 Task: Create a due date automation trigger when advanced on, on the tuesday of the week a card is due add fields with custom field "Resume" set to a number greater than 1 and lower or equal to 10 at 11:00 AM.
Action: Mouse moved to (1029, 79)
Screenshot: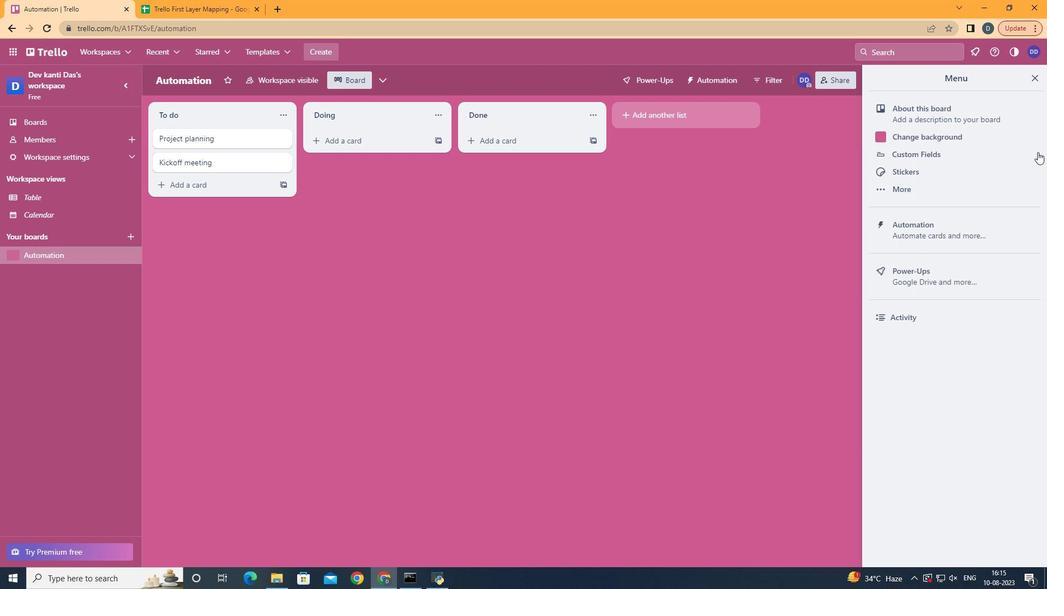 
Action: Mouse pressed left at (1029, 79)
Screenshot: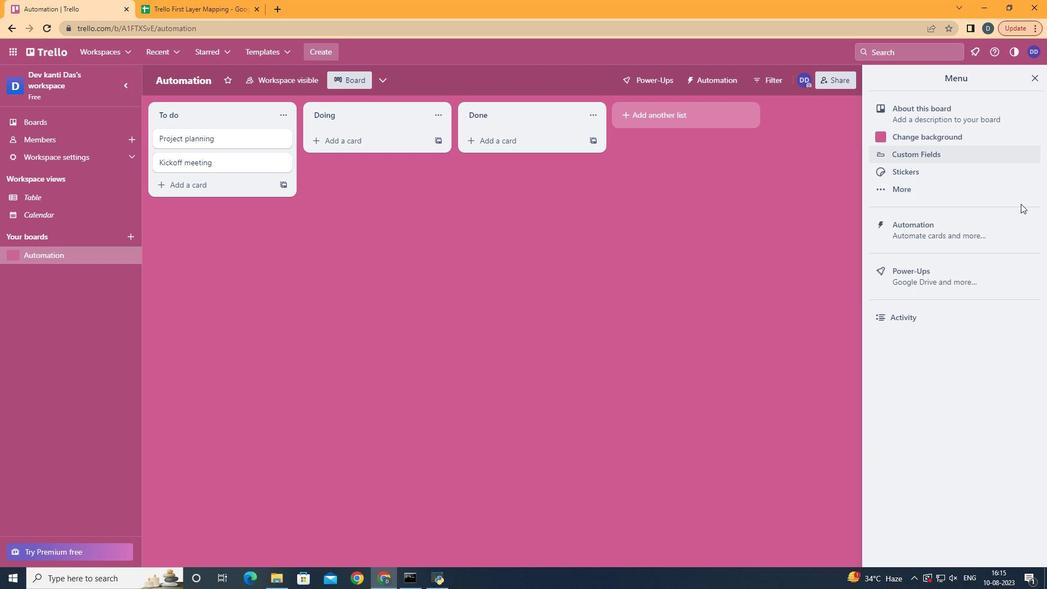 
Action: Mouse moved to (1001, 224)
Screenshot: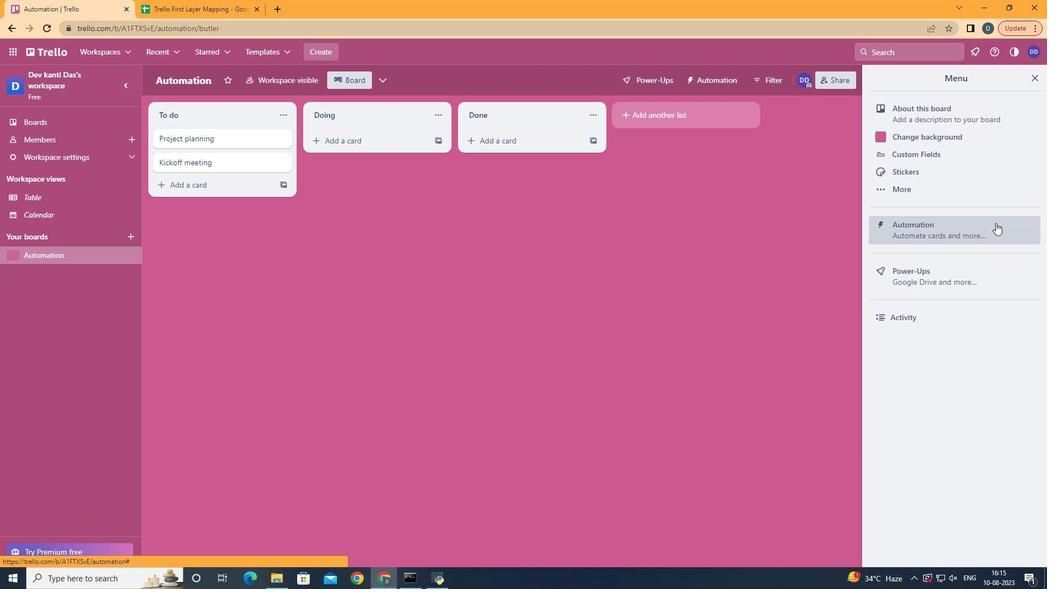 
Action: Mouse pressed left at (1001, 224)
Screenshot: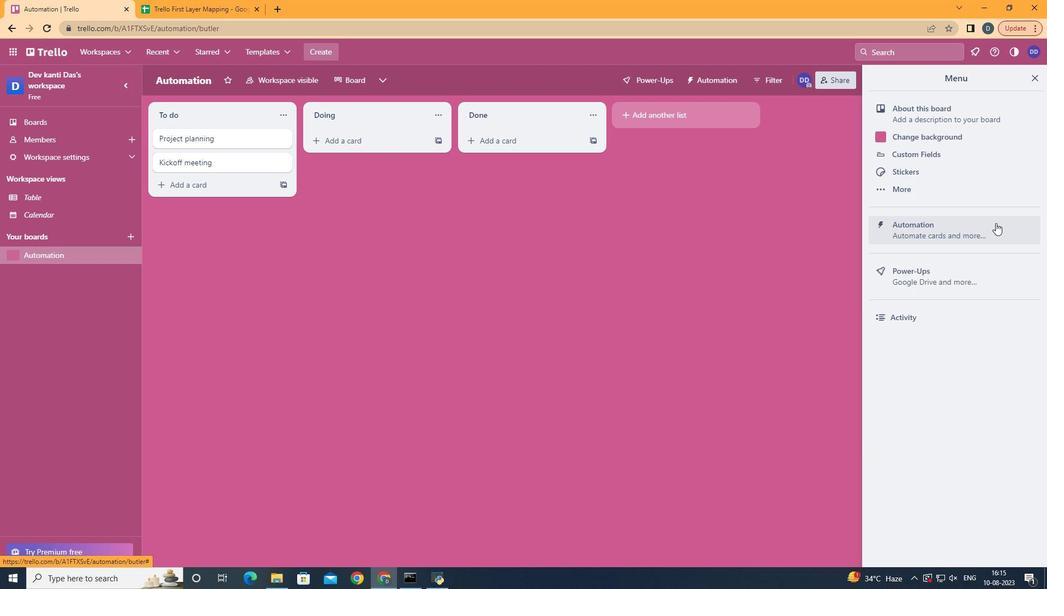 
Action: Mouse moved to (209, 223)
Screenshot: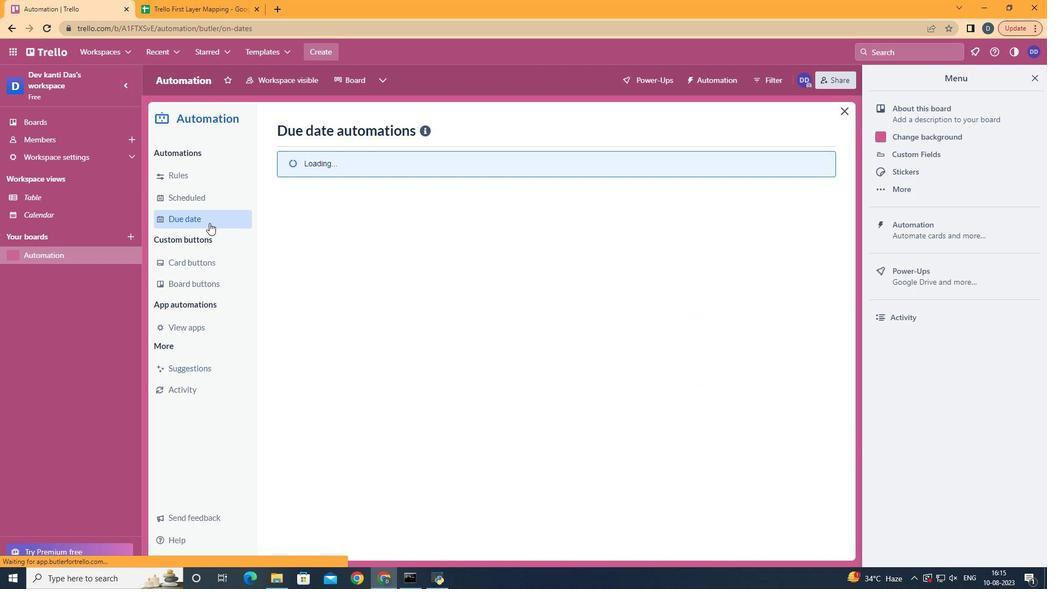 
Action: Mouse pressed left at (209, 223)
Screenshot: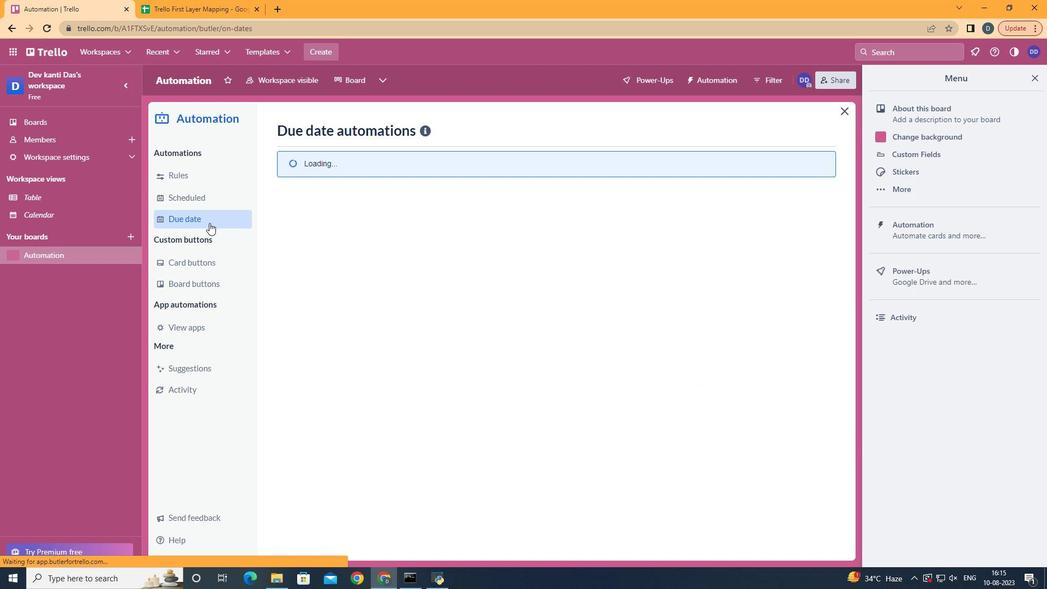 
Action: Mouse moved to (762, 129)
Screenshot: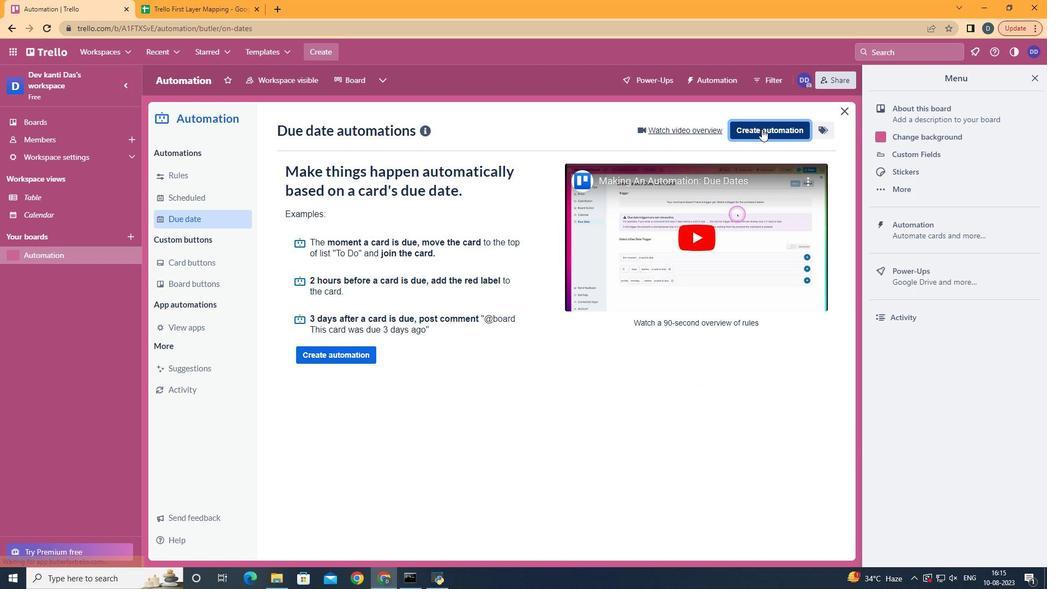 
Action: Mouse pressed left at (762, 129)
Screenshot: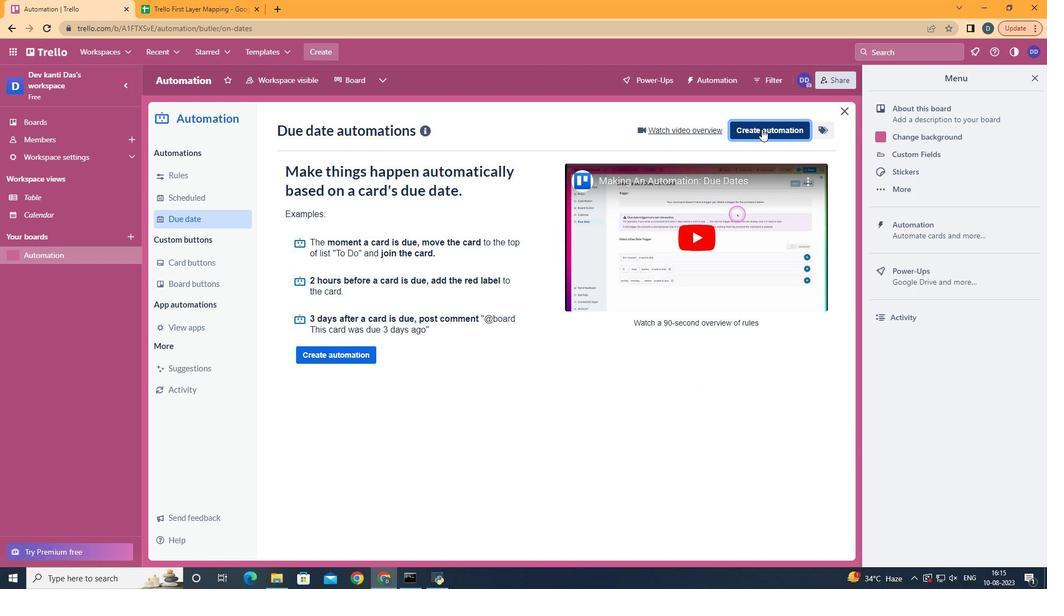 
Action: Mouse moved to (567, 238)
Screenshot: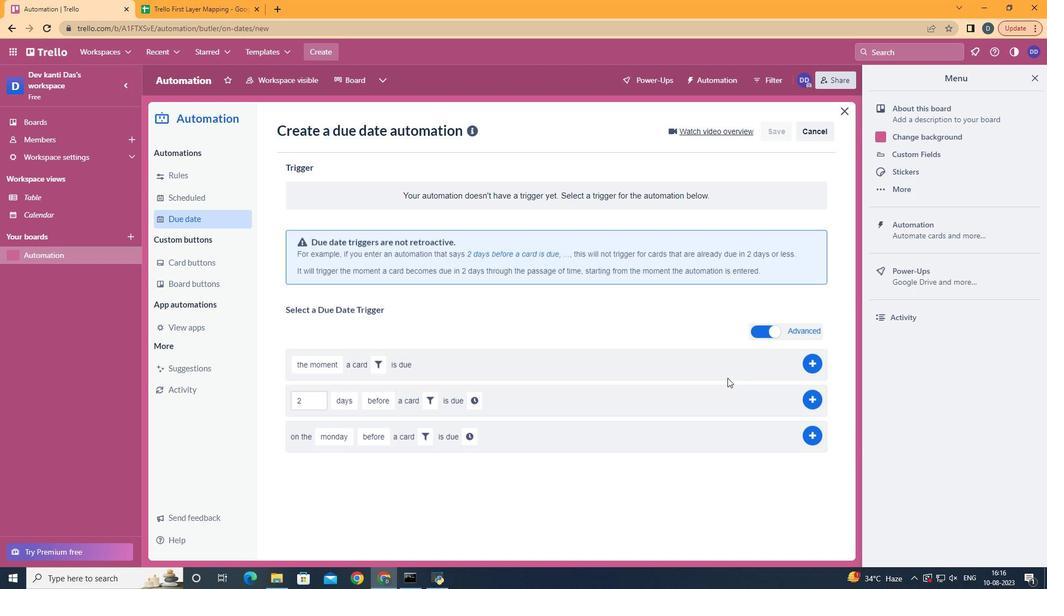 
Action: Mouse pressed left at (567, 238)
Screenshot: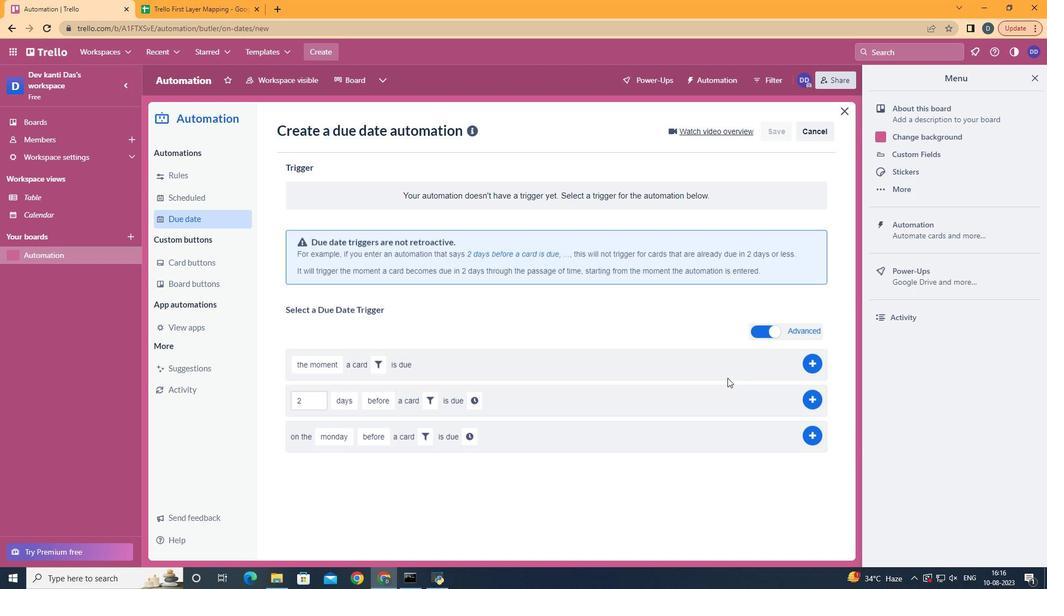 
Action: Mouse moved to (350, 306)
Screenshot: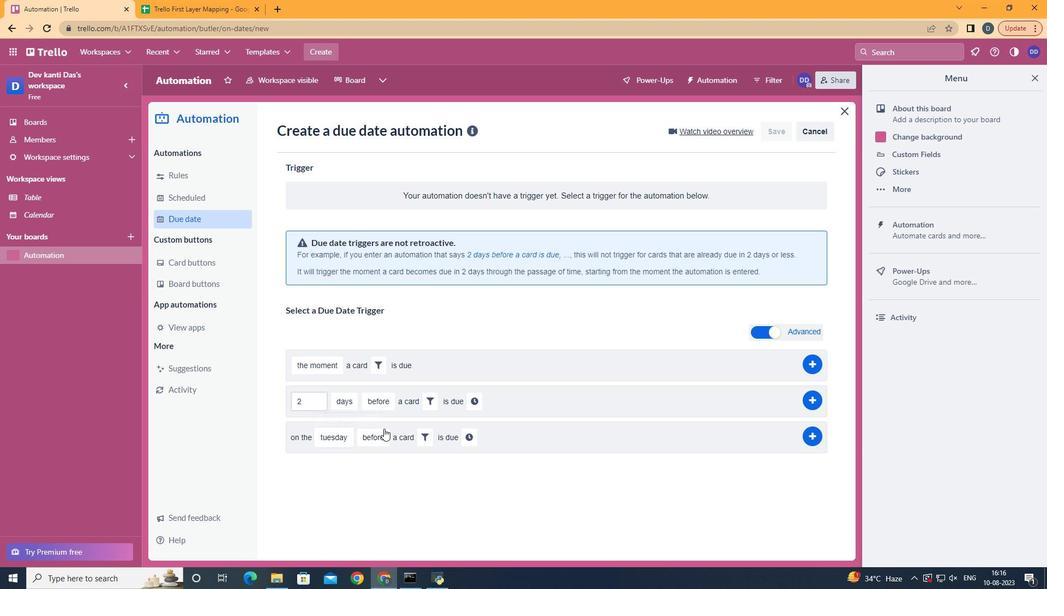 
Action: Mouse pressed left at (350, 306)
Screenshot: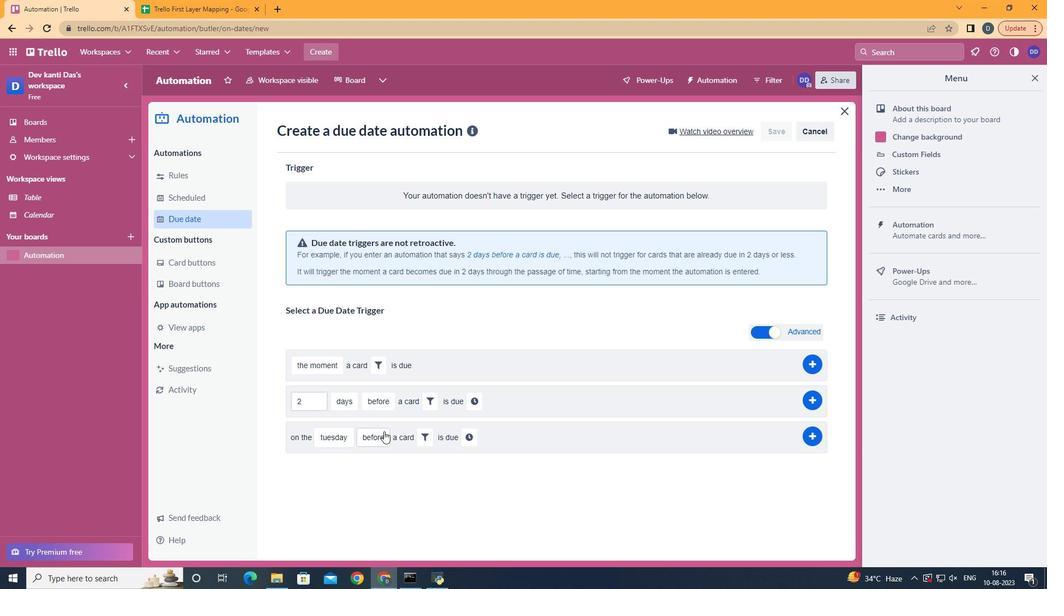 
Action: Mouse moved to (396, 495)
Screenshot: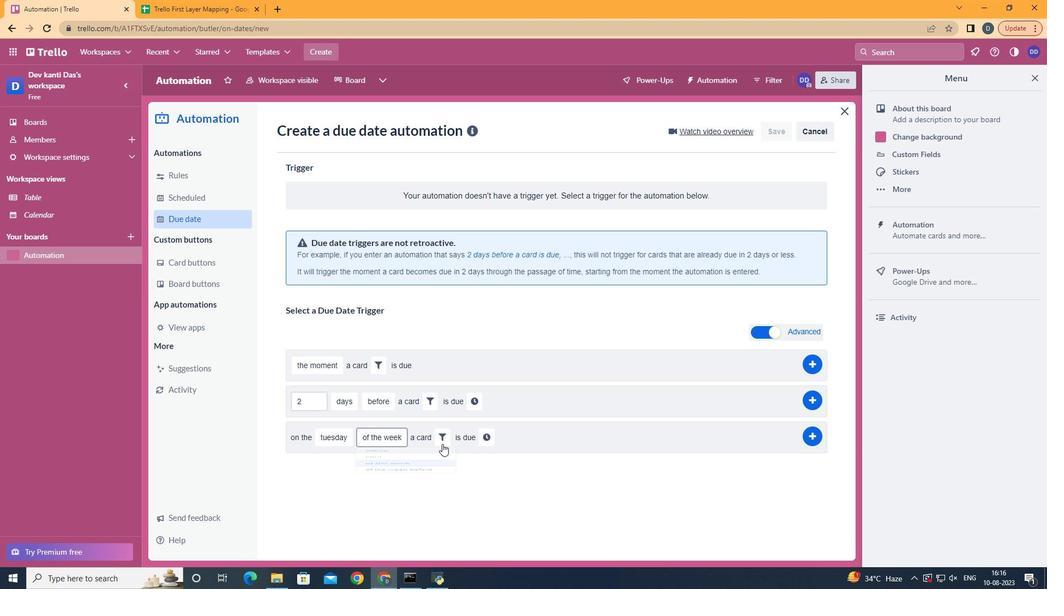 
Action: Mouse pressed left at (396, 495)
Screenshot: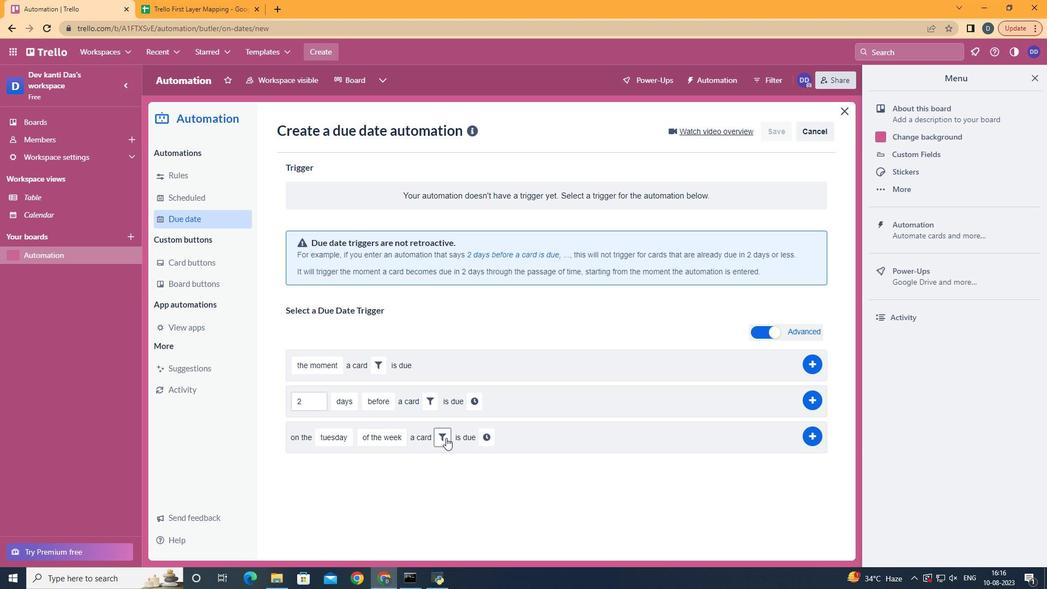 
Action: Mouse moved to (446, 438)
Screenshot: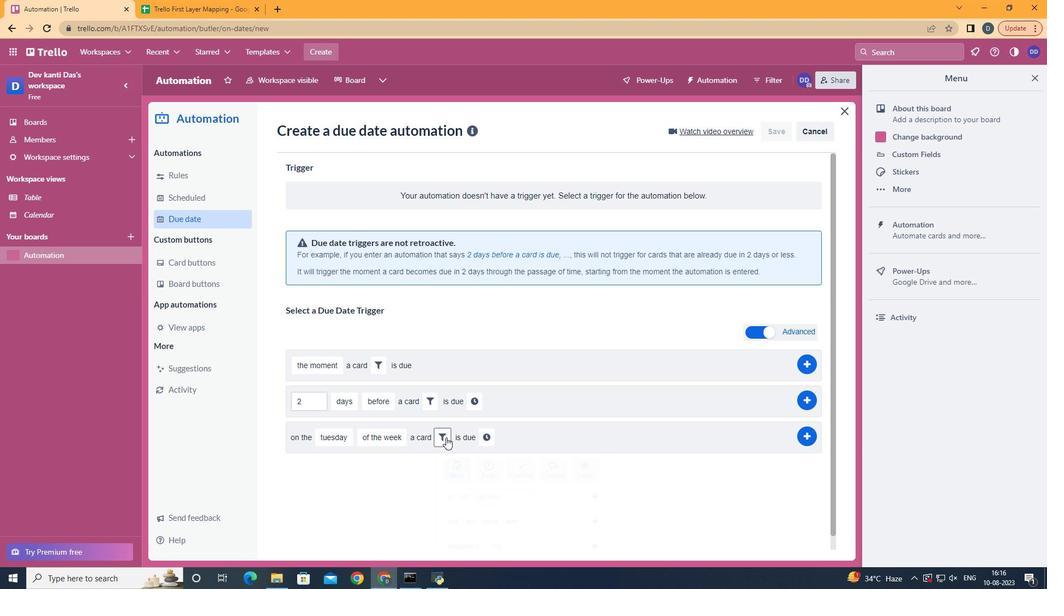
Action: Mouse pressed left at (446, 438)
Screenshot: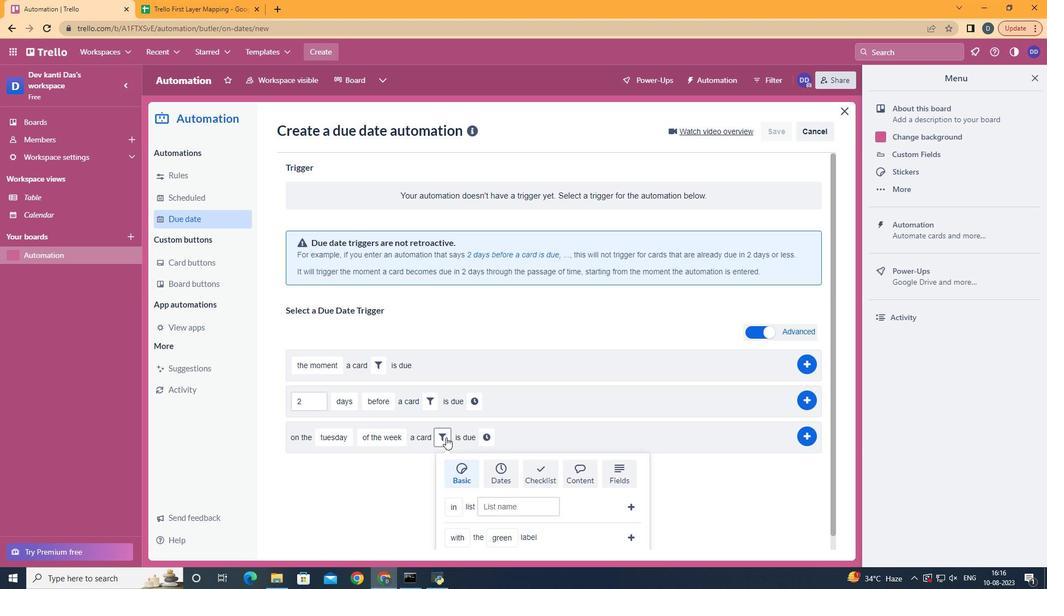 
Action: Mouse moved to (627, 469)
Screenshot: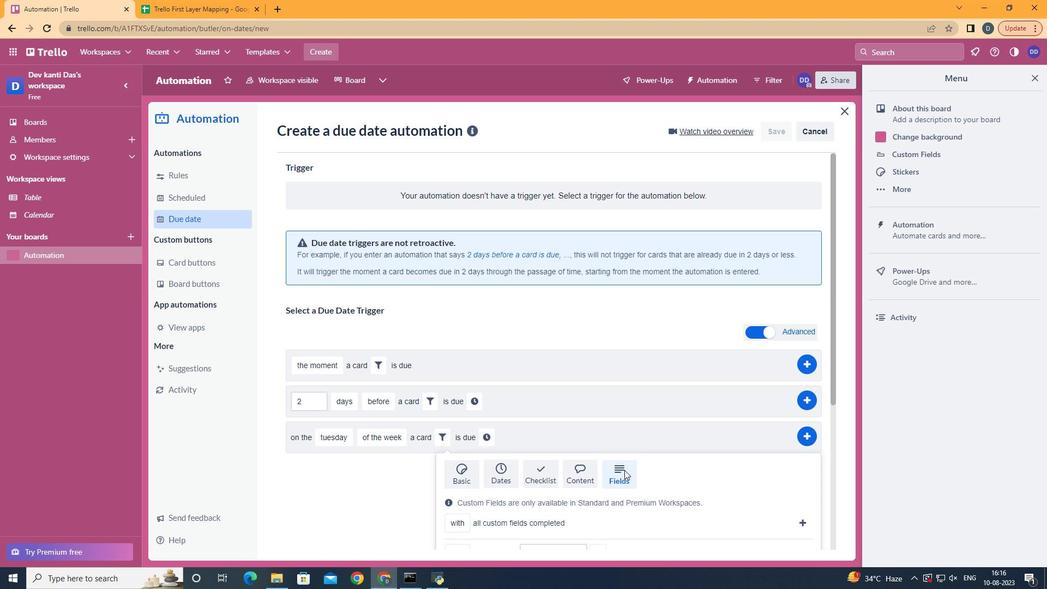 
Action: Mouse pressed left at (627, 469)
Screenshot: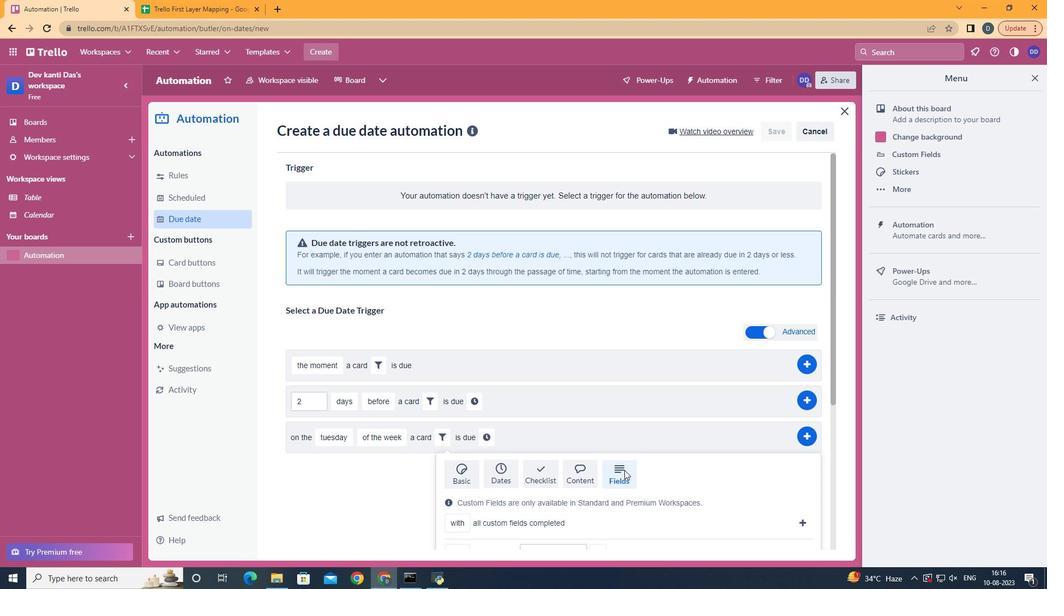 
Action: Mouse moved to (624, 470)
Screenshot: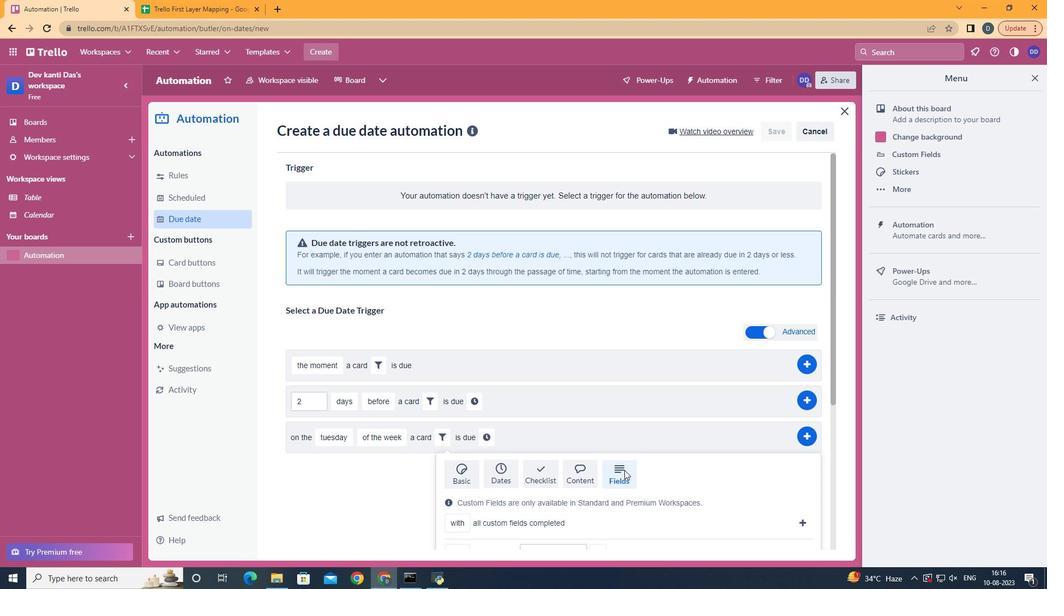 
Action: Mouse scrolled (624, 469) with delta (0, 0)
Screenshot: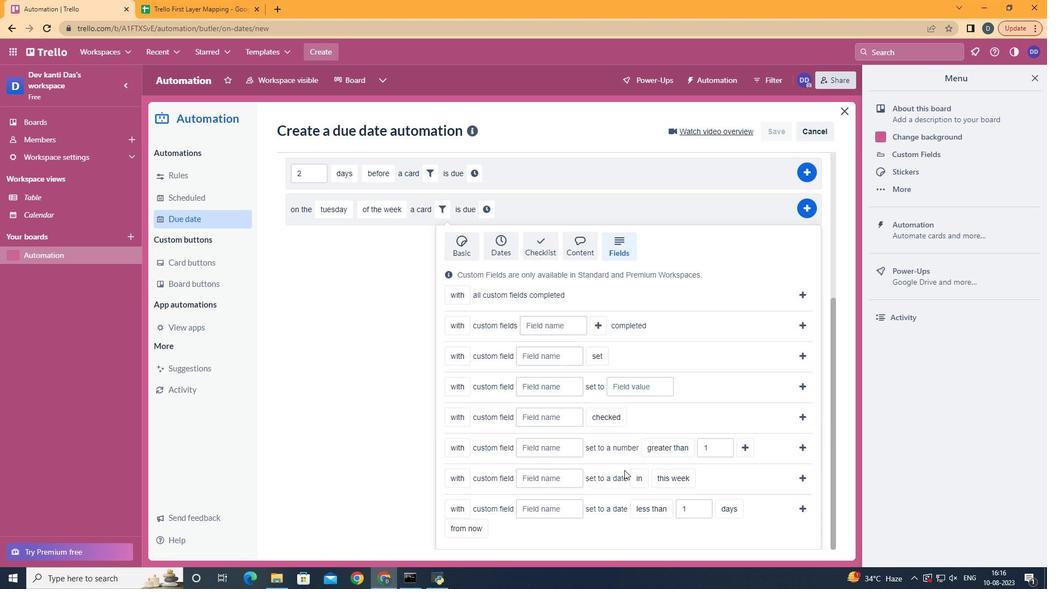 
Action: Mouse scrolled (624, 469) with delta (0, 0)
Screenshot: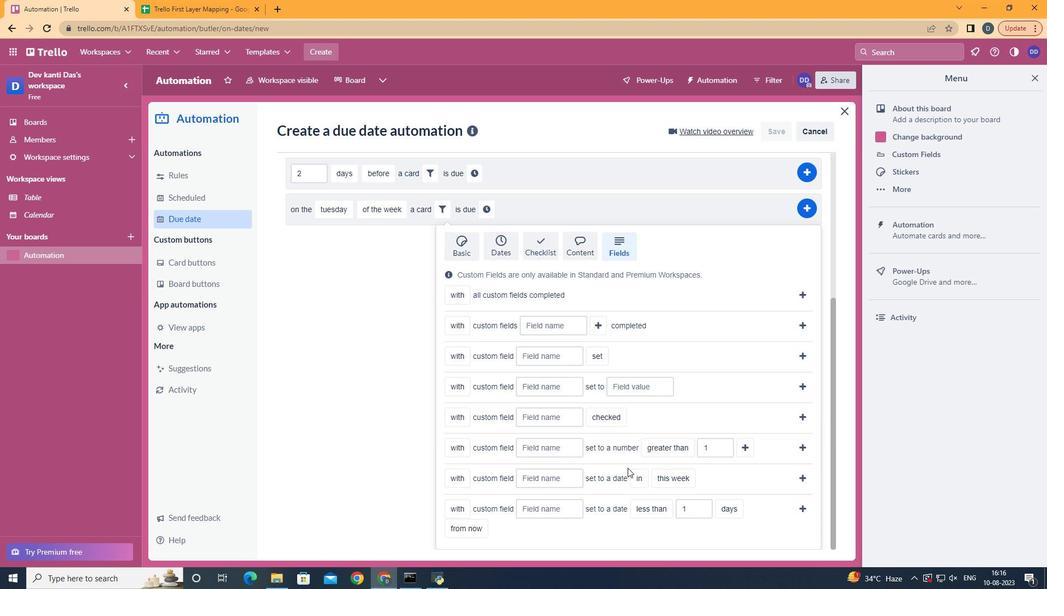 
Action: Mouse scrolled (624, 469) with delta (0, 0)
Screenshot: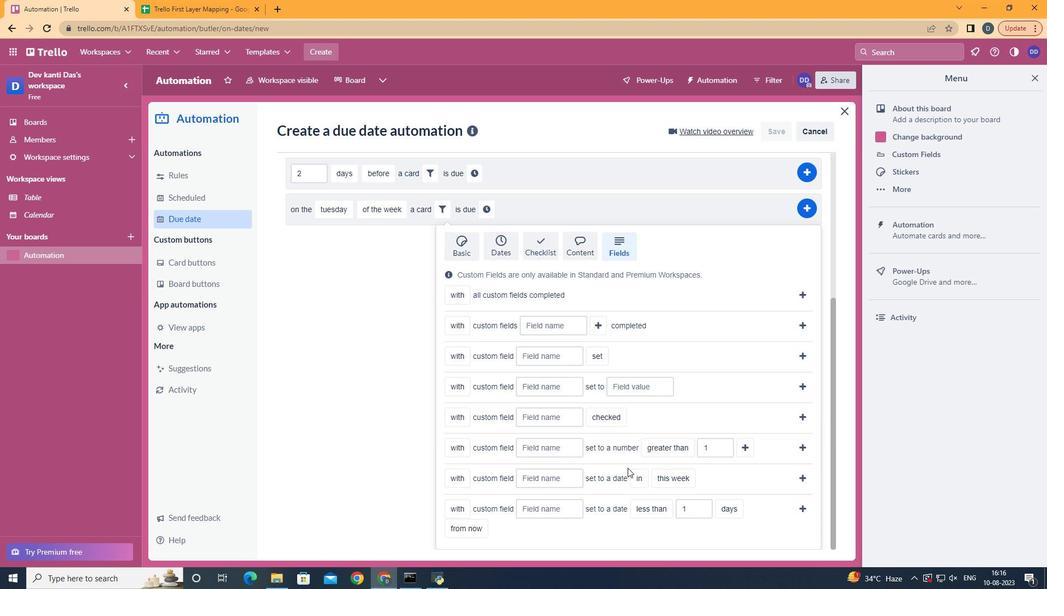 
Action: Mouse scrolled (624, 469) with delta (0, 0)
Screenshot: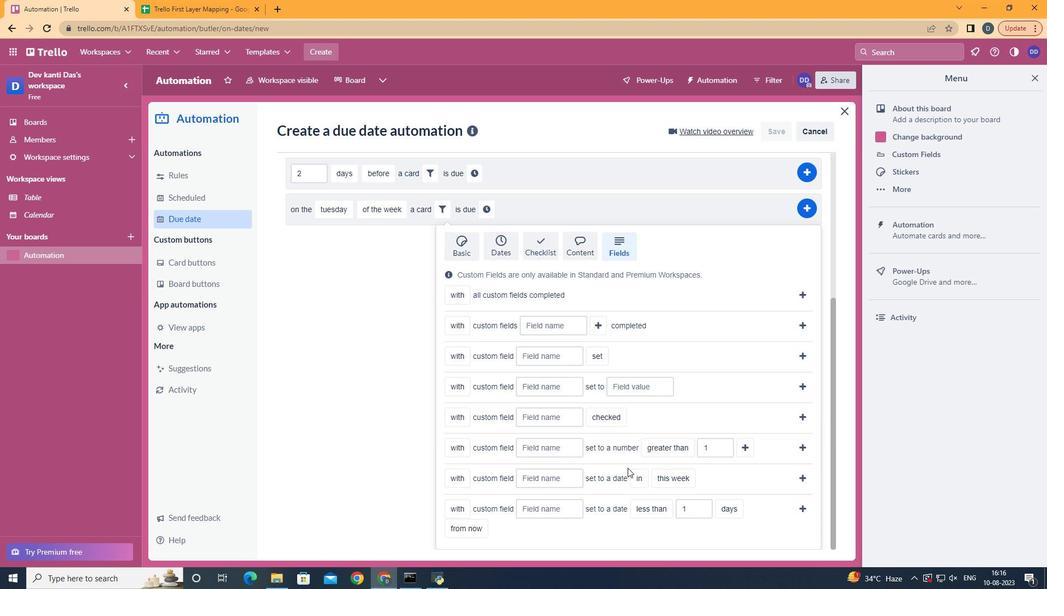 
Action: Mouse scrolled (624, 469) with delta (0, 0)
Screenshot: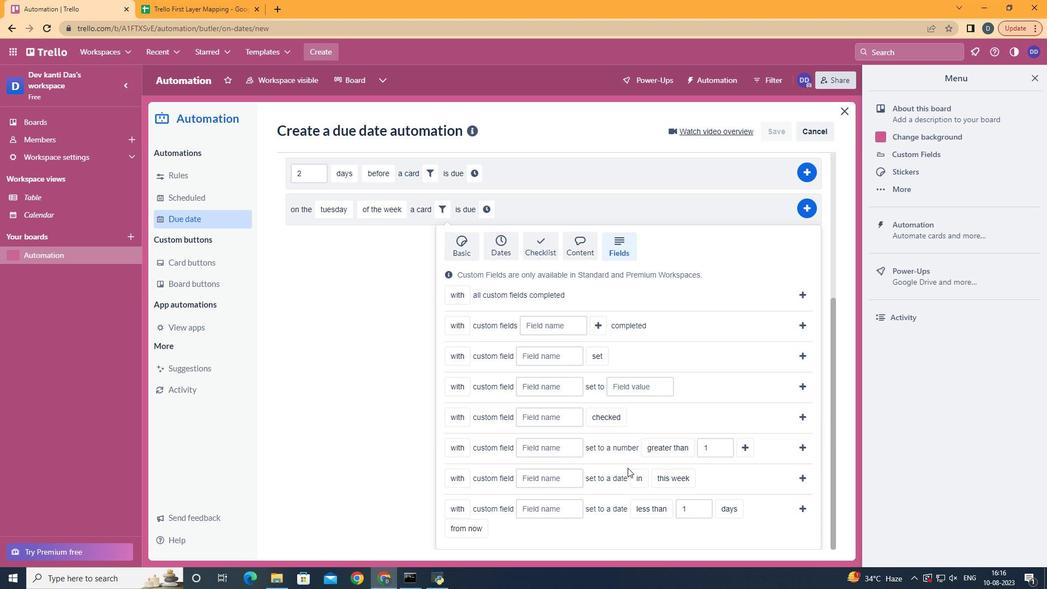 
Action: Mouse scrolled (624, 469) with delta (0, 0)
Screenshot: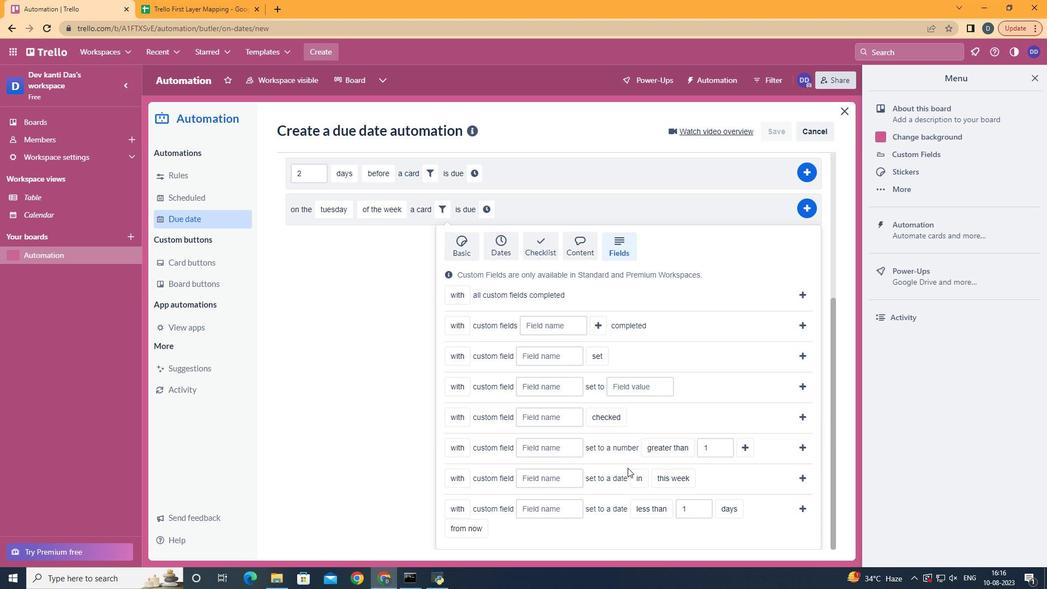 
Action: Mouse moved to (628, 468)
Screenshot: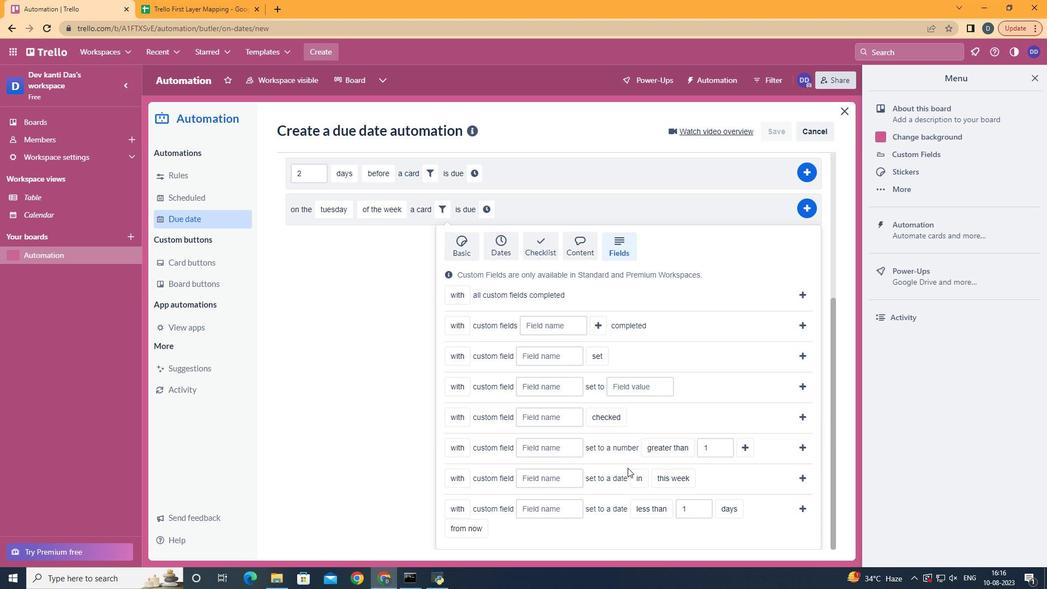 
Action: Mouse scrolled (628, 467) with delta (0, 0)
Screenshot: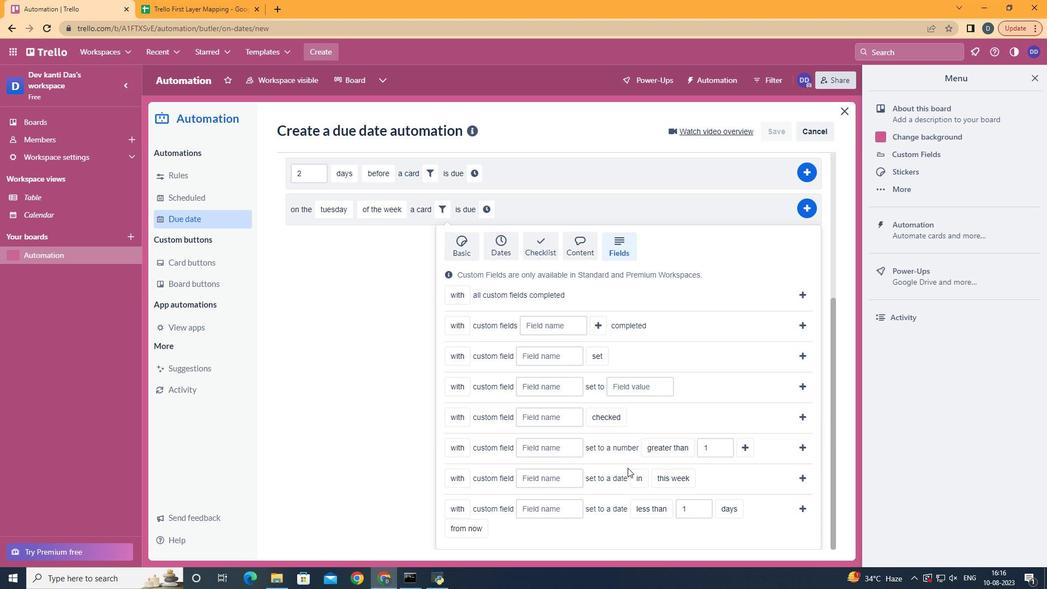 
Action: Mouse scrolled (628, 467) with delta (0, 0)
Screenshot: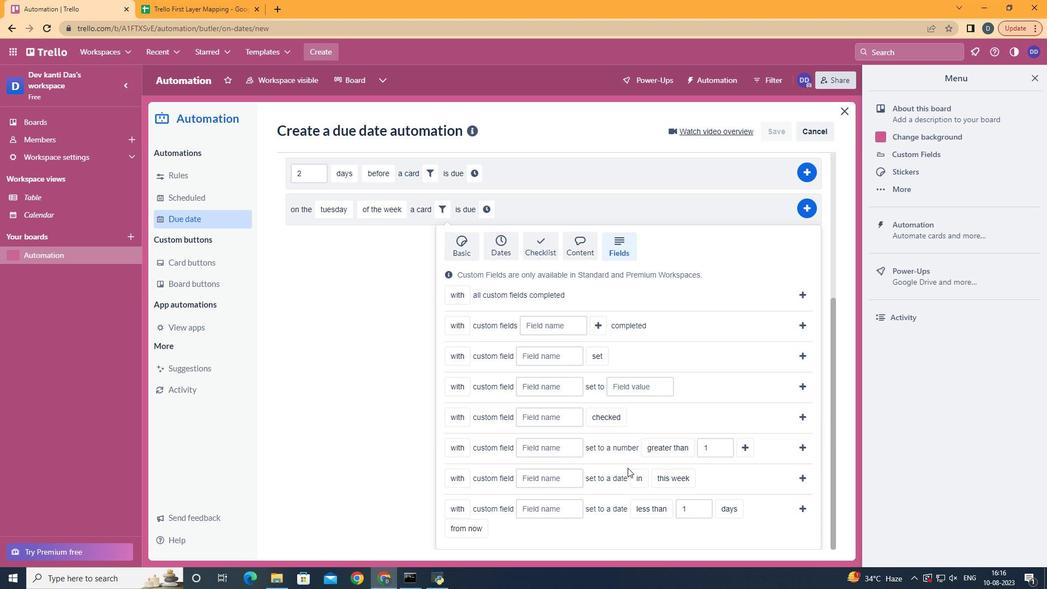 
Action: Mouse scrolled (628, 467) with delta (0, 0)
Screenshot: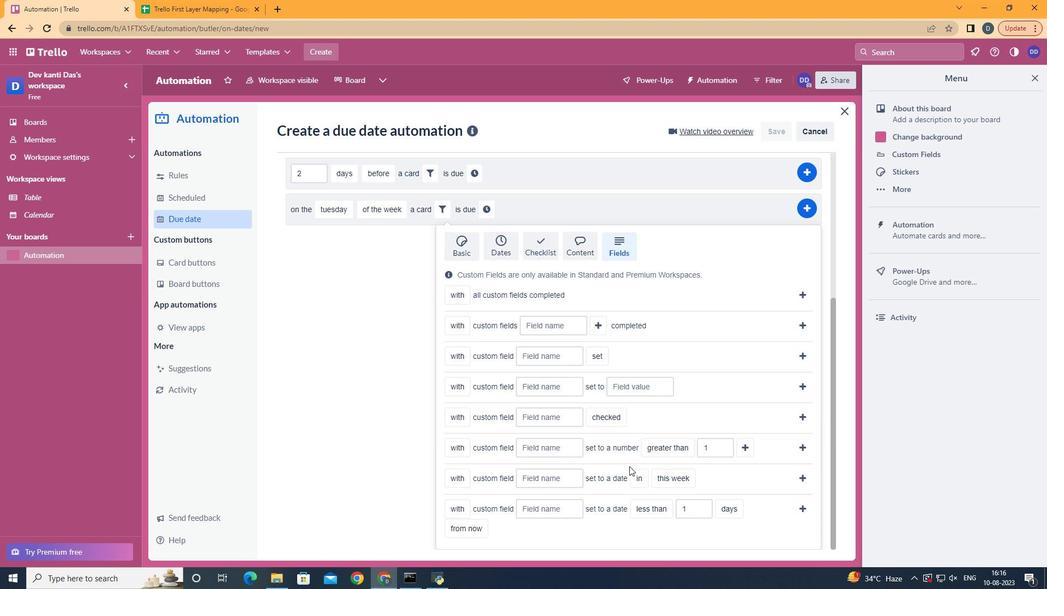 
Action: Mouse scrolled (628, 467) with delta (0, 0)
Screenshot: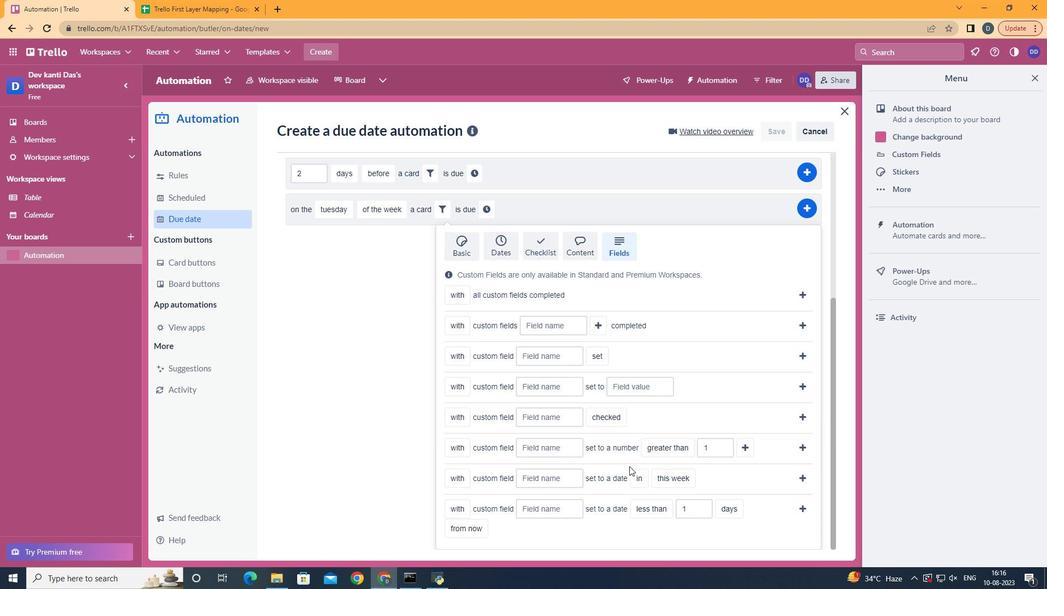 
Action: Mouse moved to (563, 448)
Screenshot: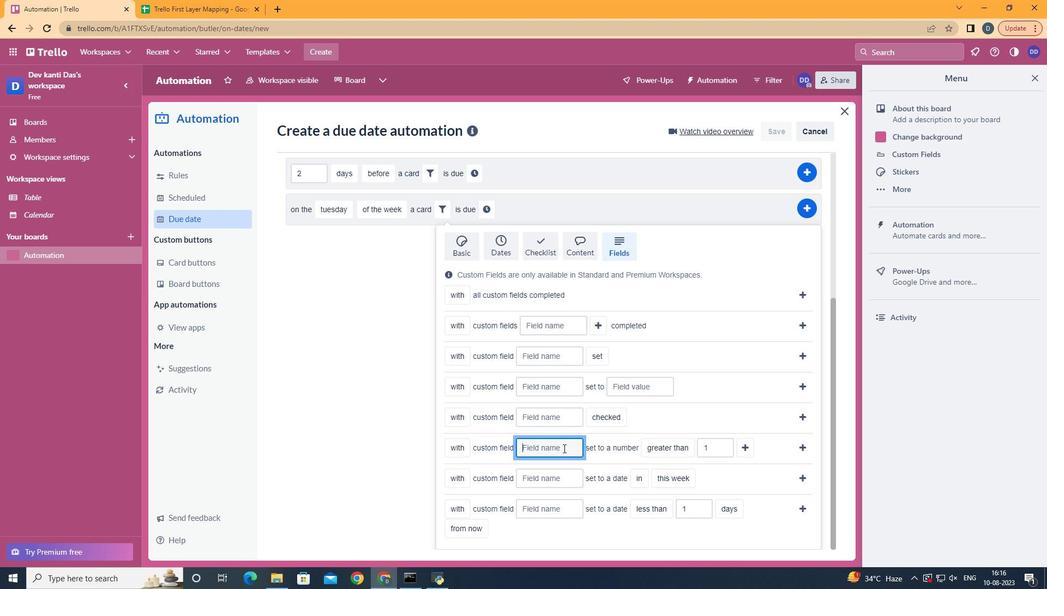 
Action: Mouse pressed left at (563, 448)
Screenshot: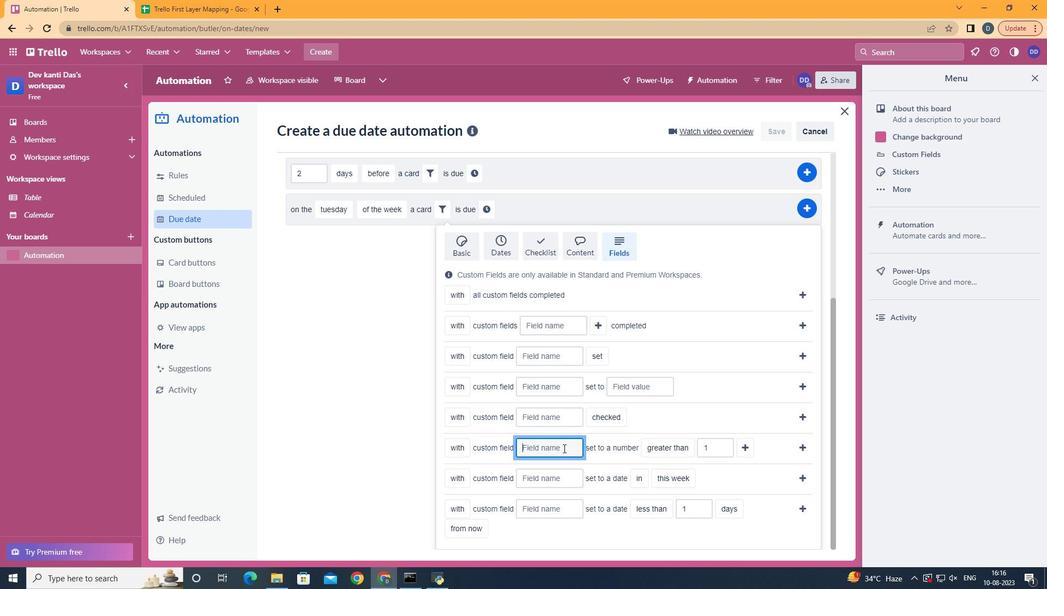 
Action: Key pressed <Key.shift>REsume<Key.backspace><Key.backspace><Key.backspace><Key.backspace><Key.backspace>esume
Screenshot: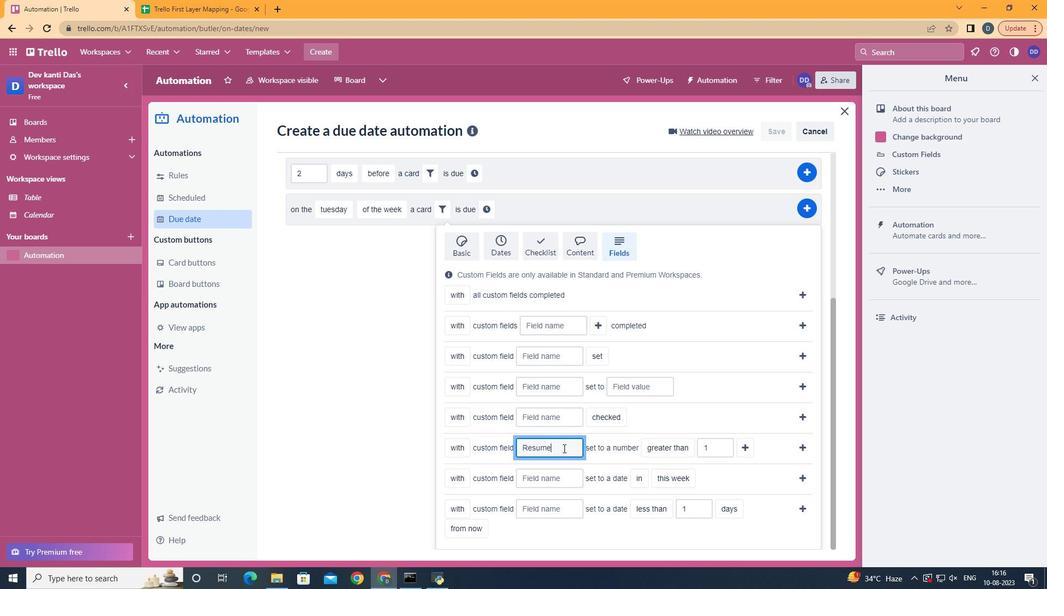 
Action: Mouse moved to (743, 445)
Screenshot: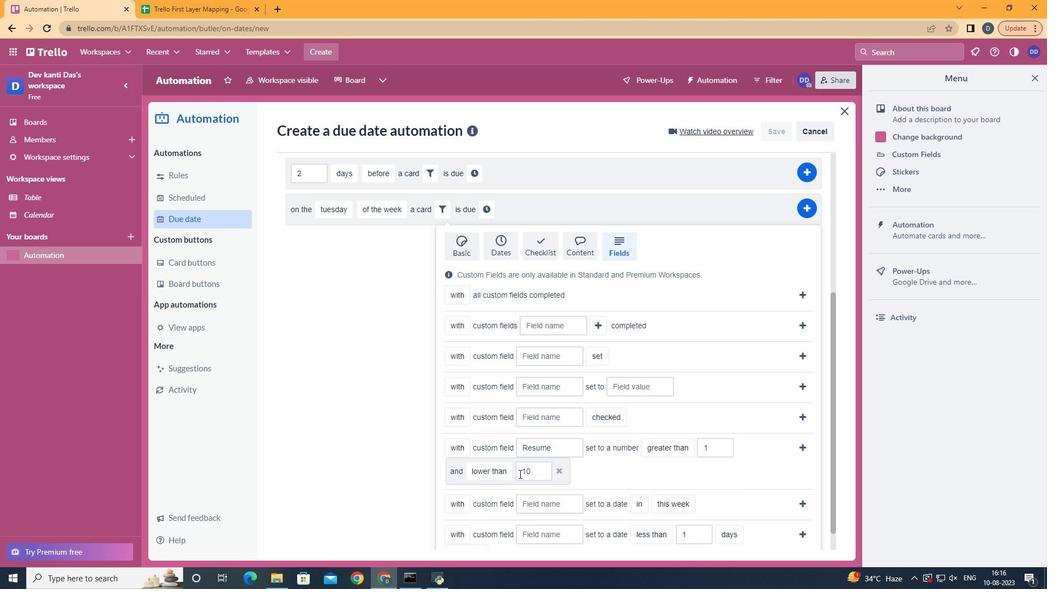 
Action: Mouse pressed left at (743, 445)
Screenshot: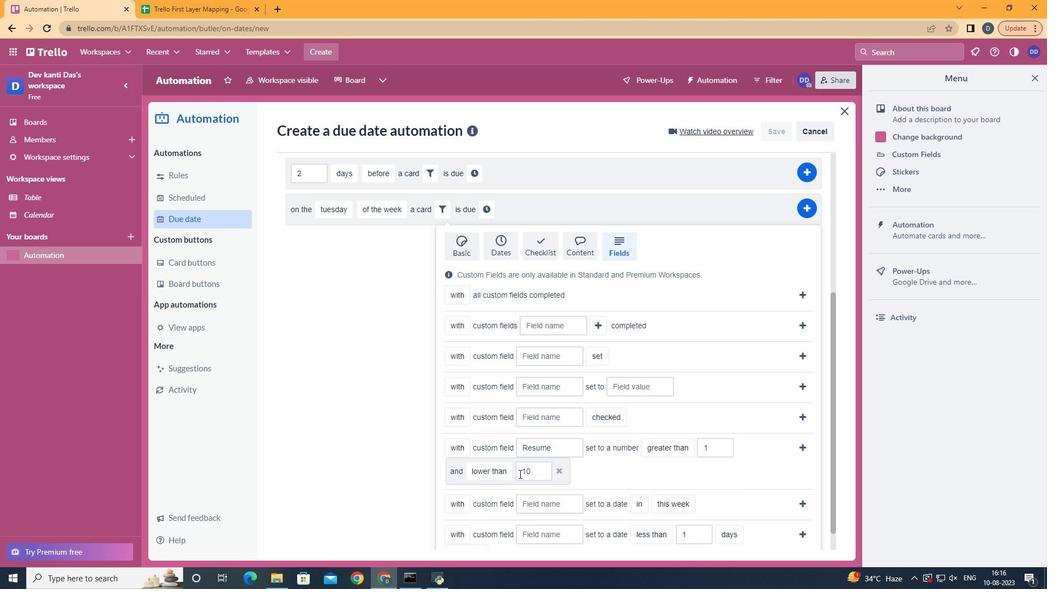 
Action: Mouse moved to (525, 403)
Screenshot: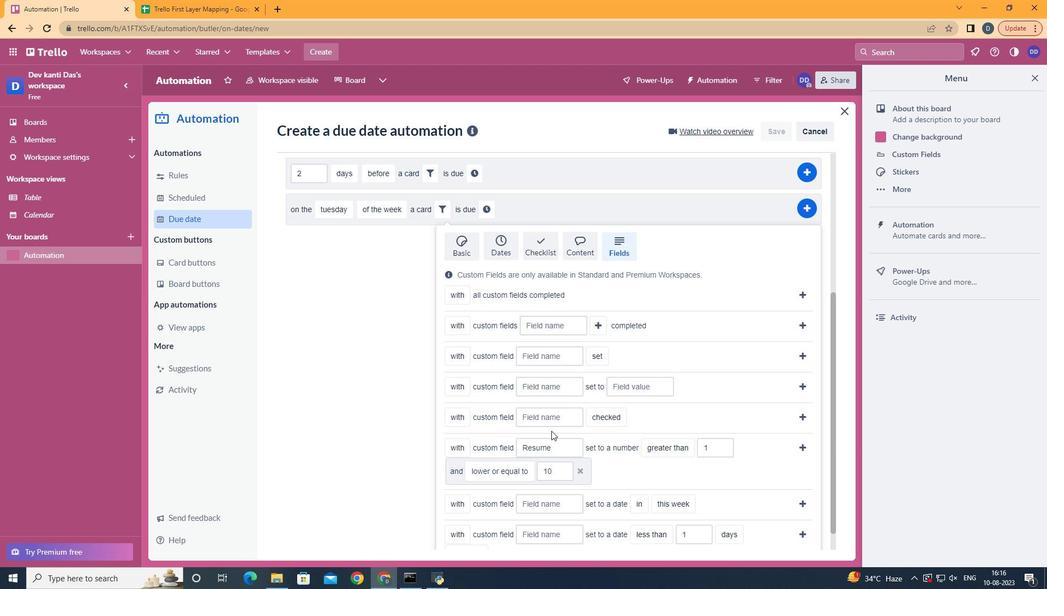 
Action: Mouse pressed left at (525, 403)
Screenshot: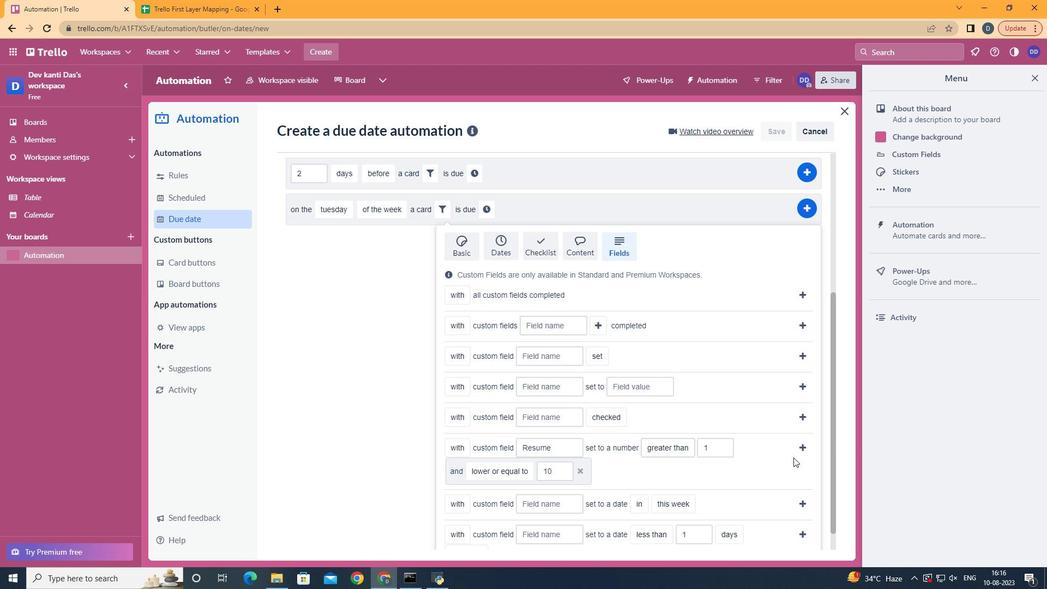 
Action: Mouse moved to (800, 449)
Screenshot: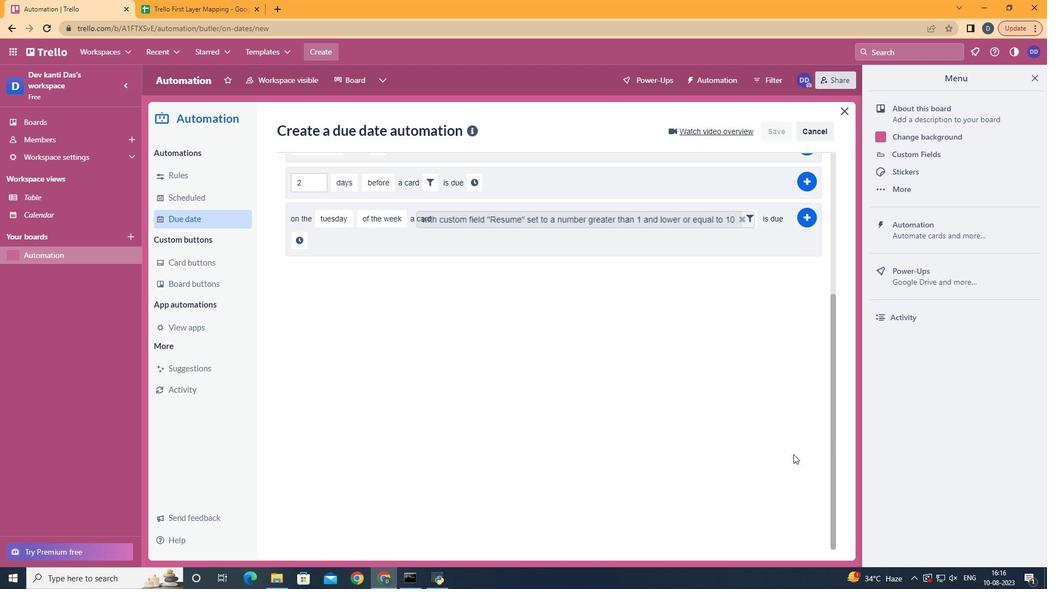 
Action: Mouse pressed left at (800, 449)
Screenshot: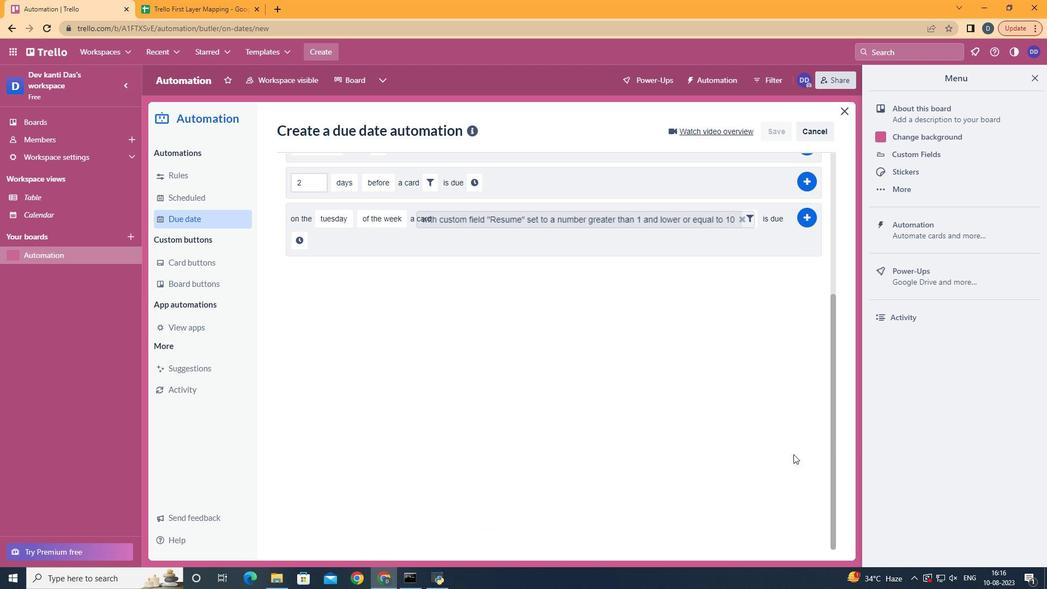 
Action: Mouse moved to (299, 456)
Screenshot: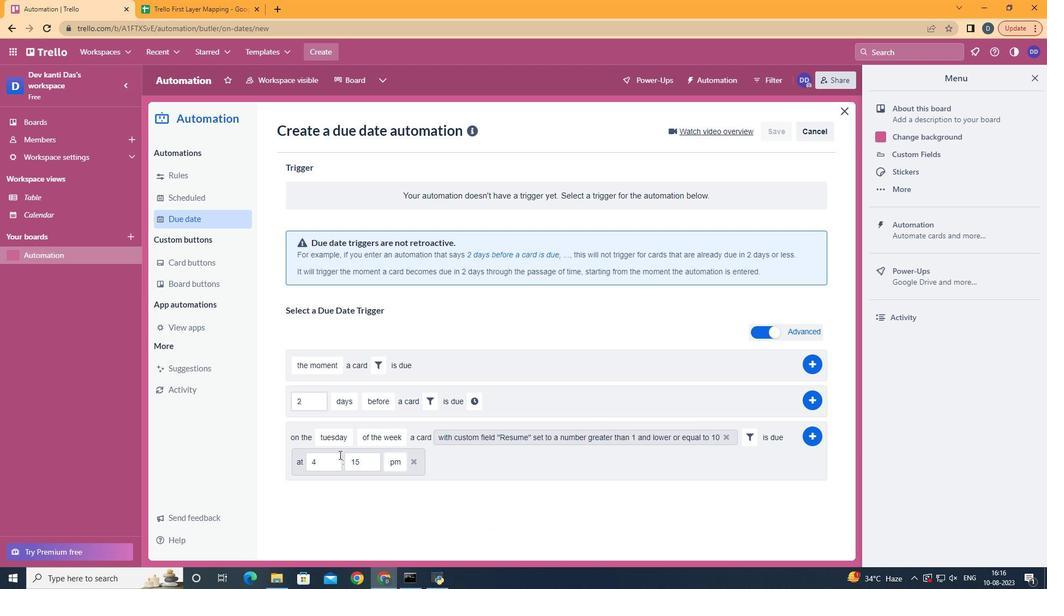 
Action: Mouse pressed left at (299, 456)
Screenshot: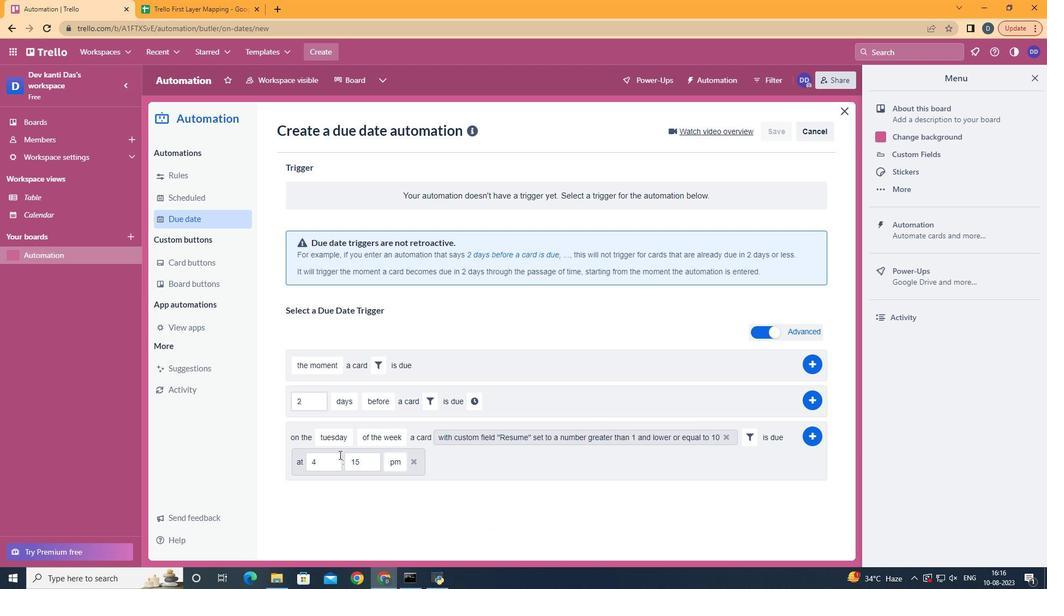 
Action: Mouse moved to (339, 455)
Screenshot: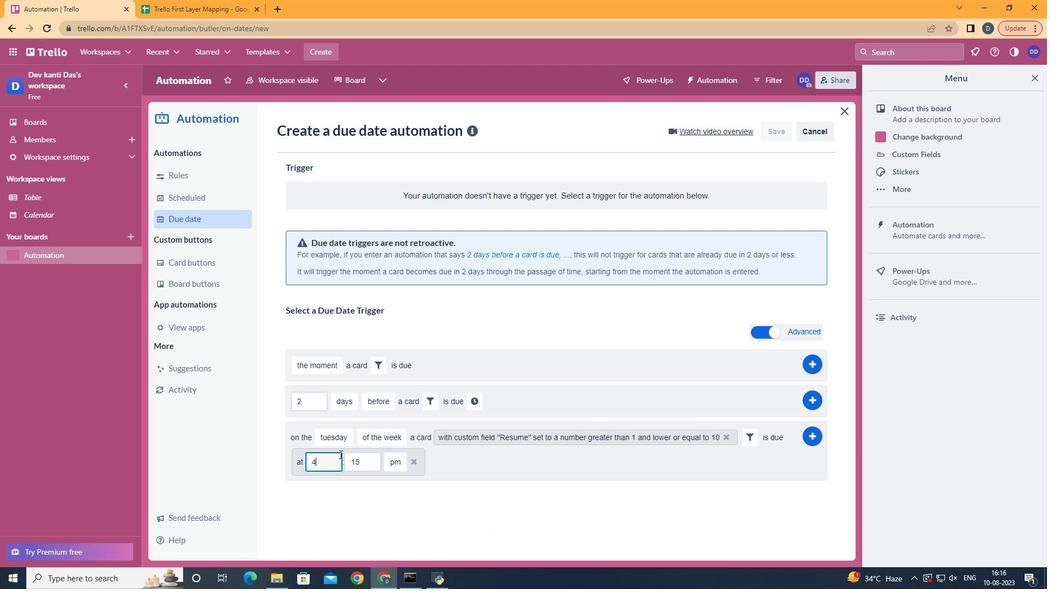 
Action: Mouse pressed left at (339, 455)
Screenshot: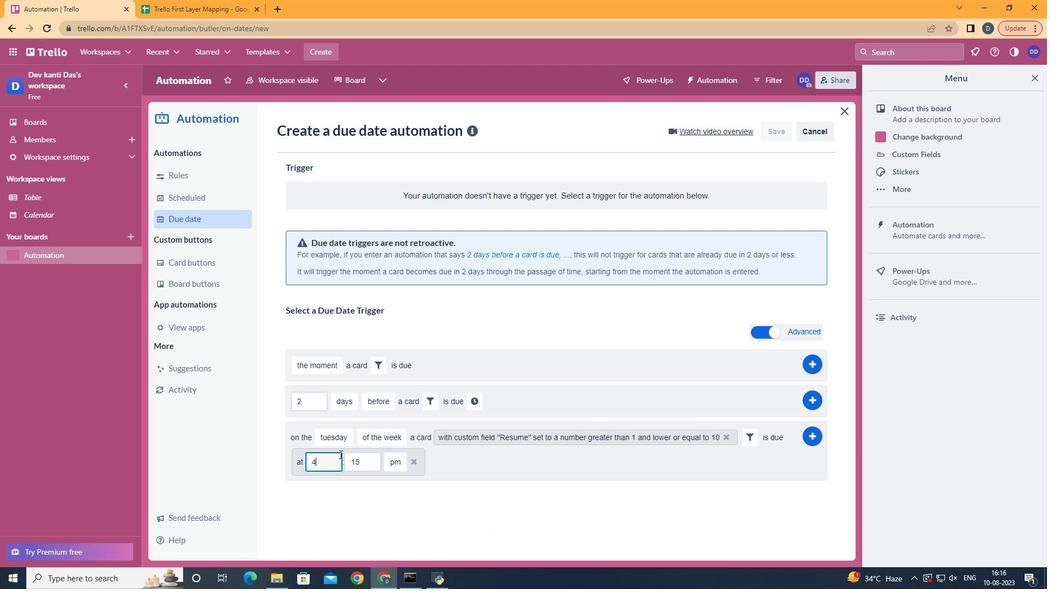 
Action: Mouse moved to (341, 457)
Screenshot: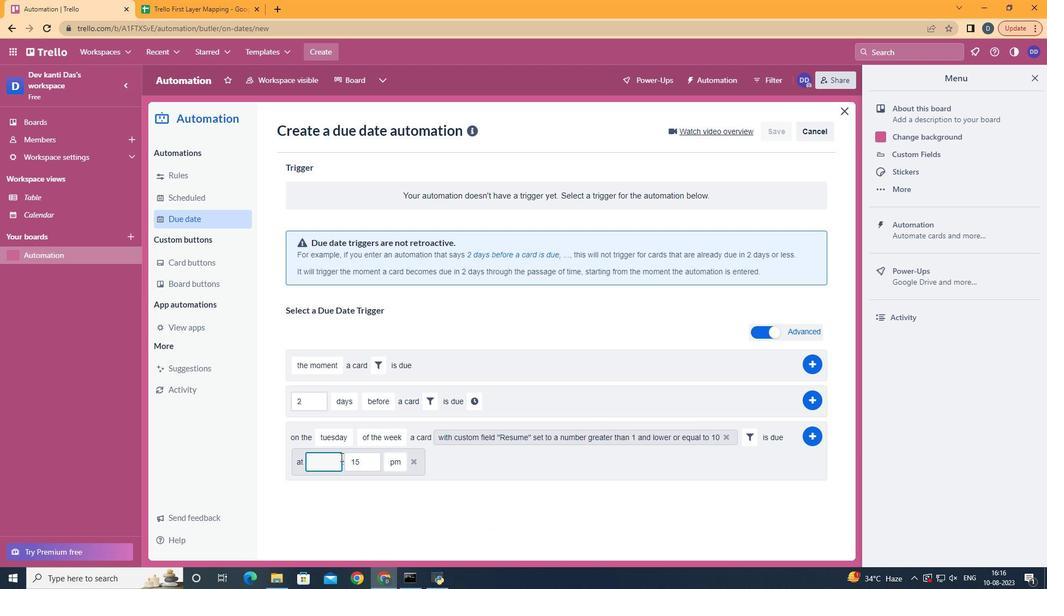
Action: Key pressed <Key.backspace>11
Screenshot: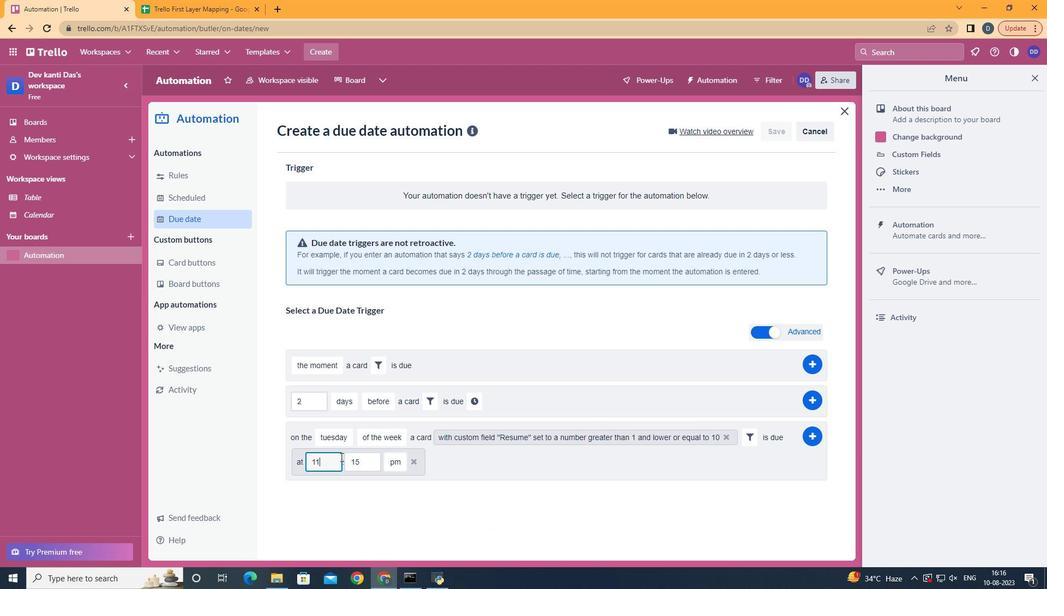 
Action: Mouse moved to (371, 468)
Screenshot: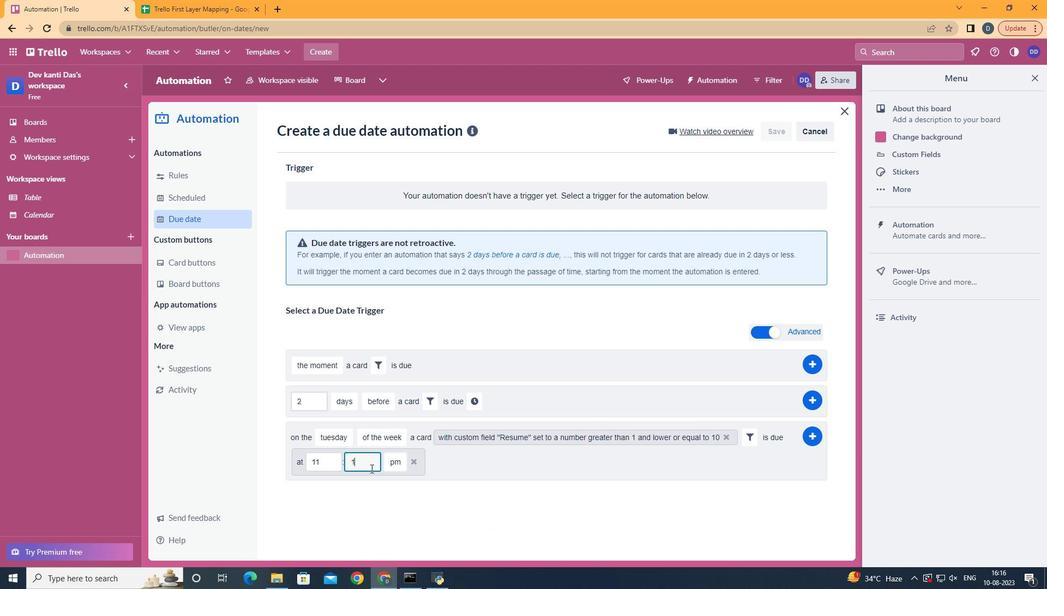 
Action: Mouse pressed left at (371, 468)
Screenshot: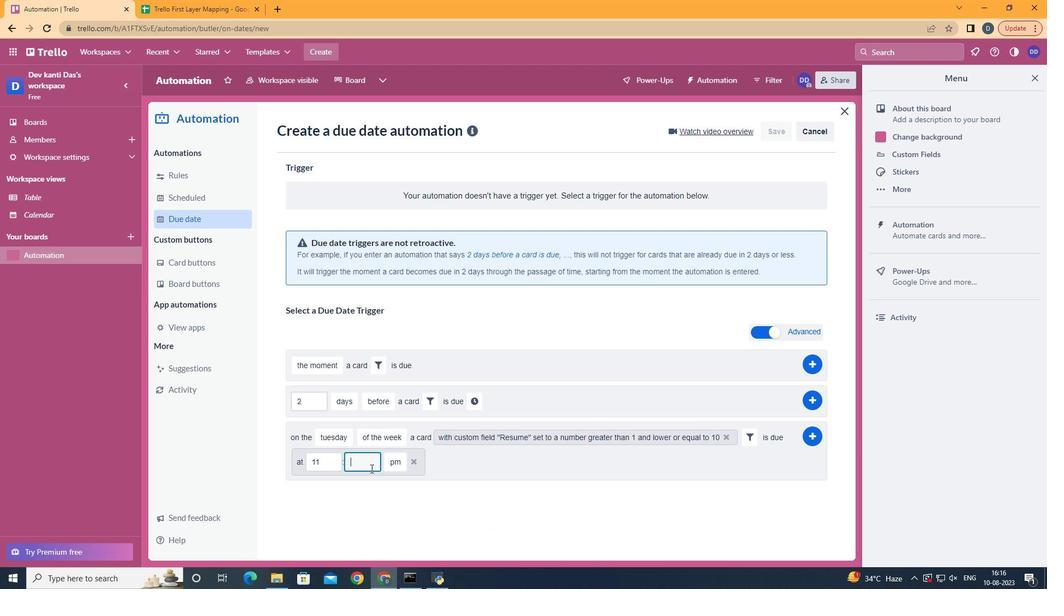 
Action: Key pressed <Key.backspace><Key.backspace>00
Screenshot: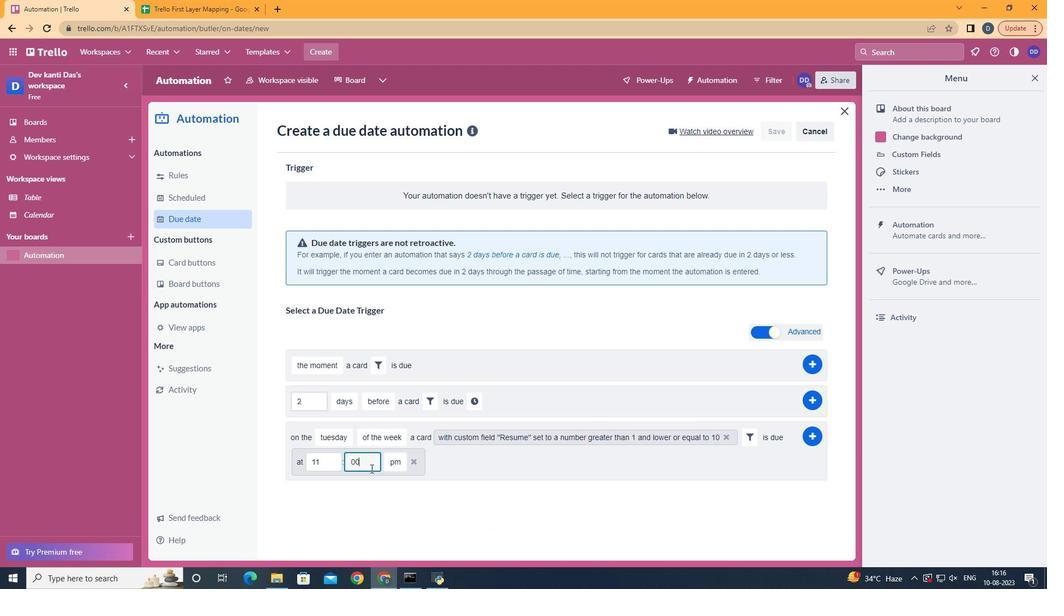 
Action: Mouse moved to (399, 482)
Screenshot: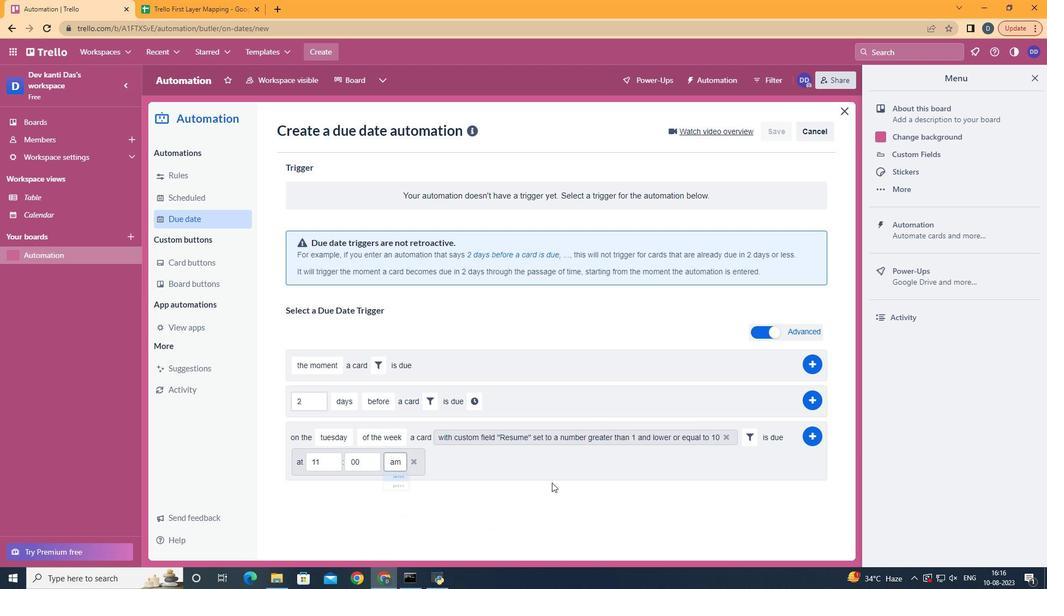 
Action: Mouse pressed left at (399, 482)
Screenshot: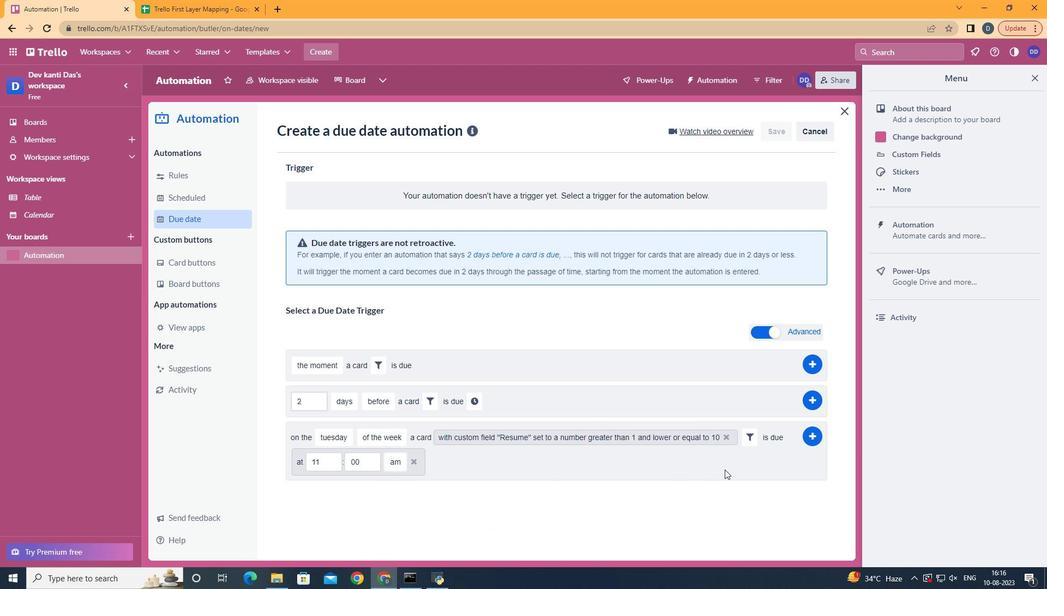 
Action: Mouse moved to (816, 436)
Screenshot: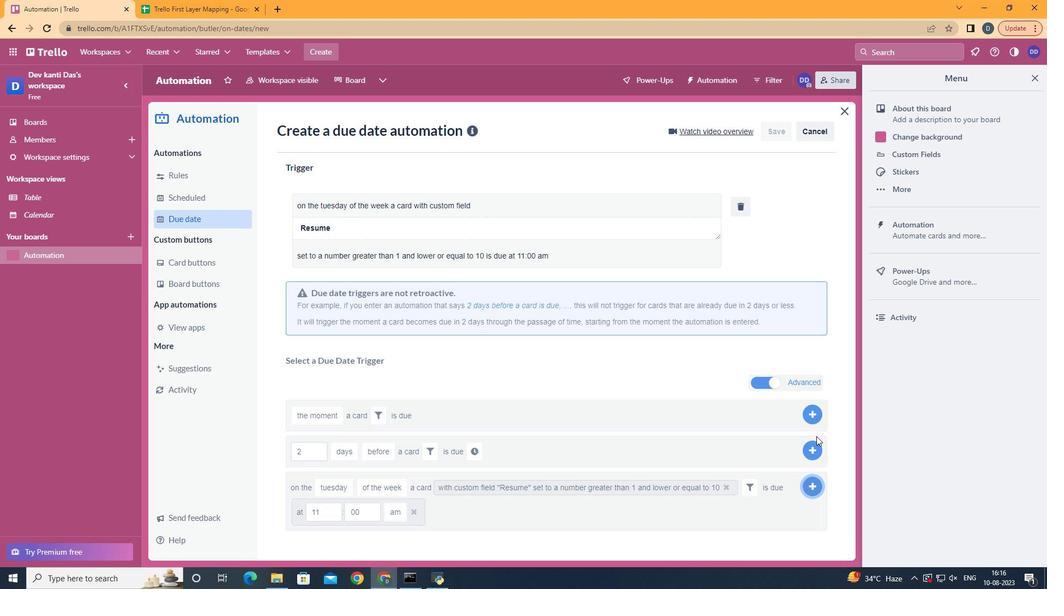 
Action: Mouse pressed left at (816, 436)
Screenshot: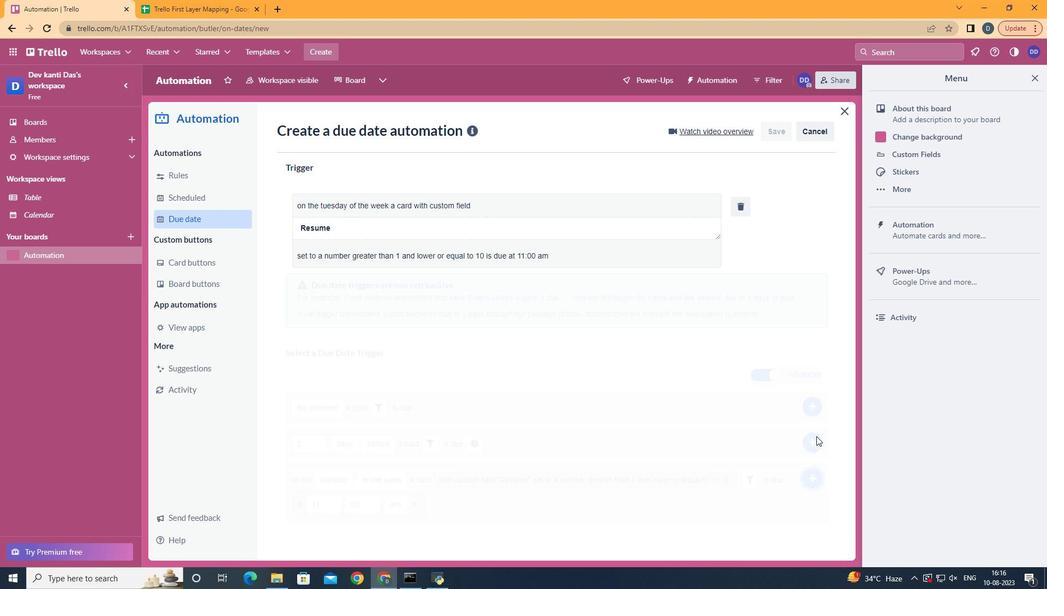 
